 Task: Create a rule from the Recommended list, Task Added to this Project -> add SubTasks in the project TranceTech with SubTasks Gather and Analyse Requirements , Design and Implement Solution , System Test and UAT , Release to Production / Go Live.
Action: Mouse moved to (61, 515)
Screenshot: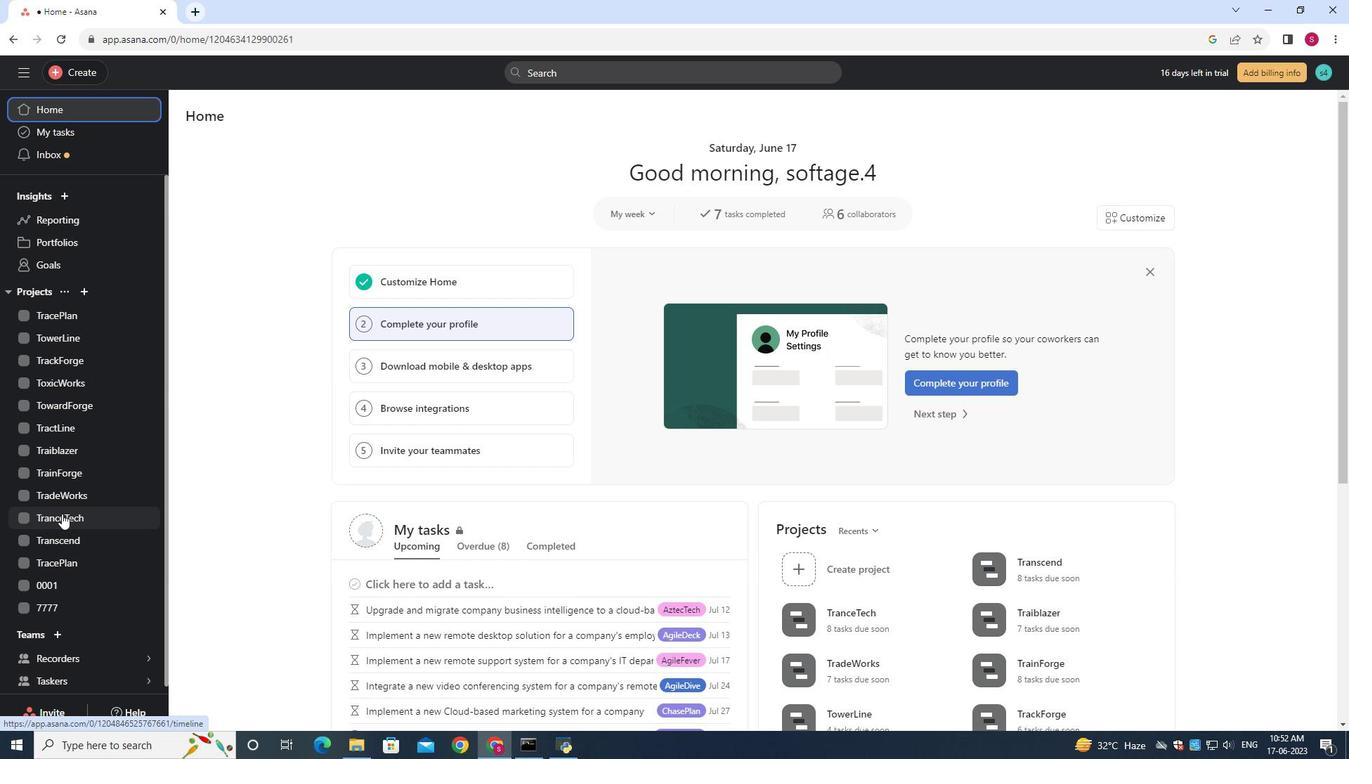 
Action: Mouse pressed left at (61, 514)
Screenshot: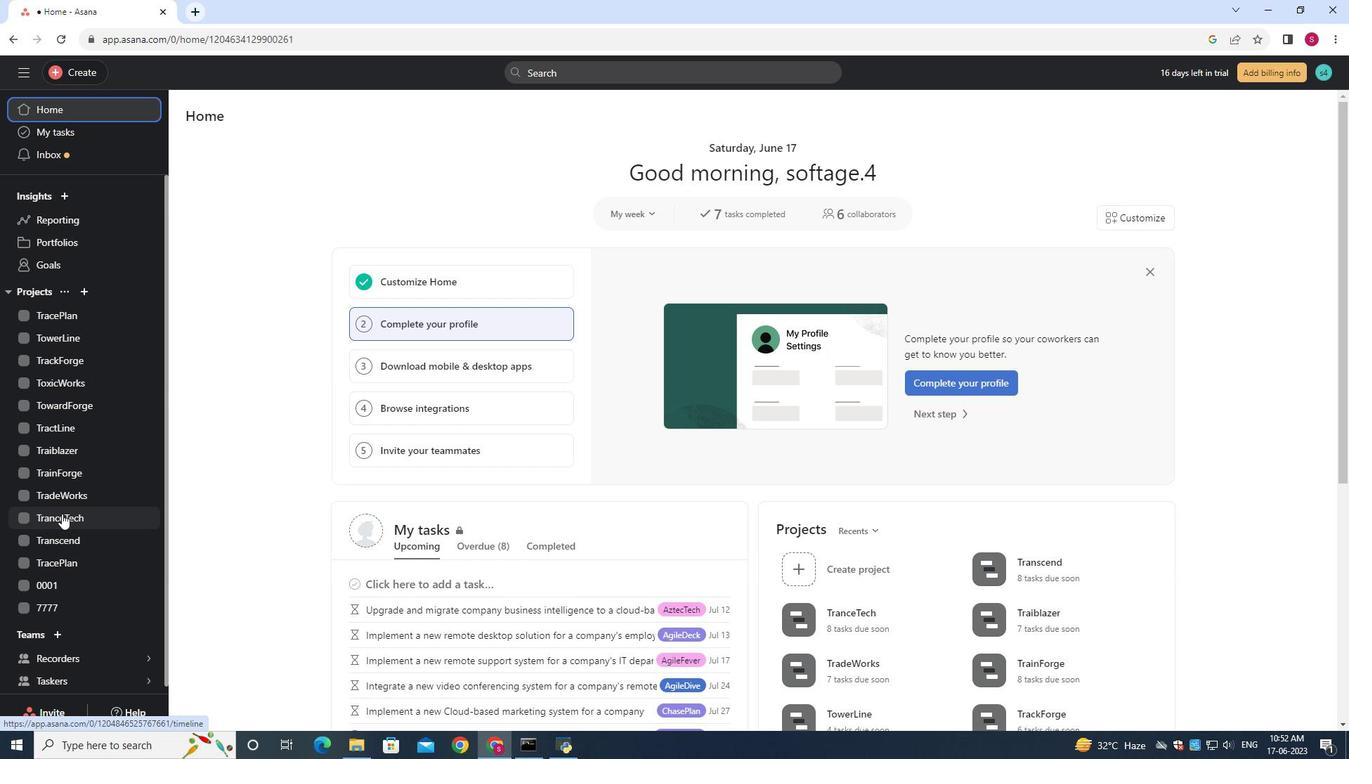
Action: Mouse moved to (1302, 125)
Screenshot: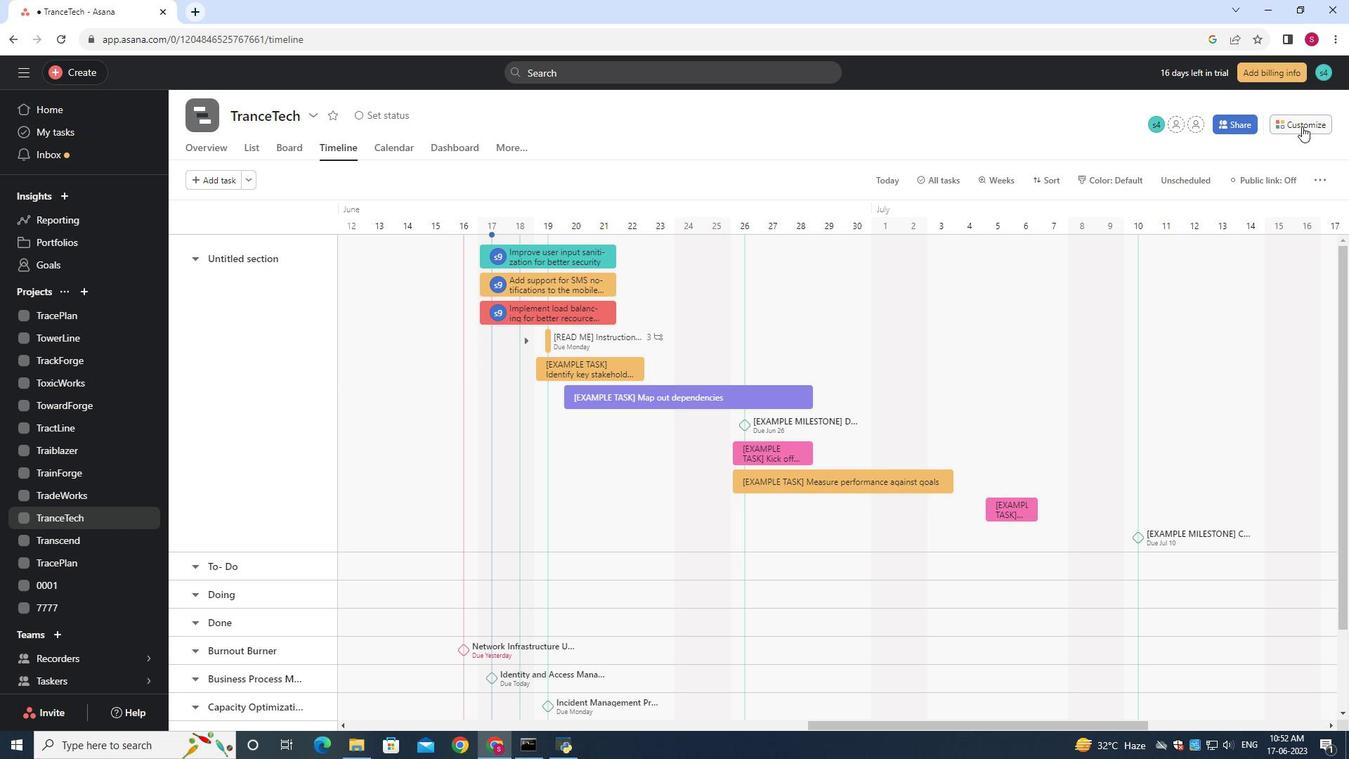 
Action: Mouse pressed left at (1302, 125)
Screenshot: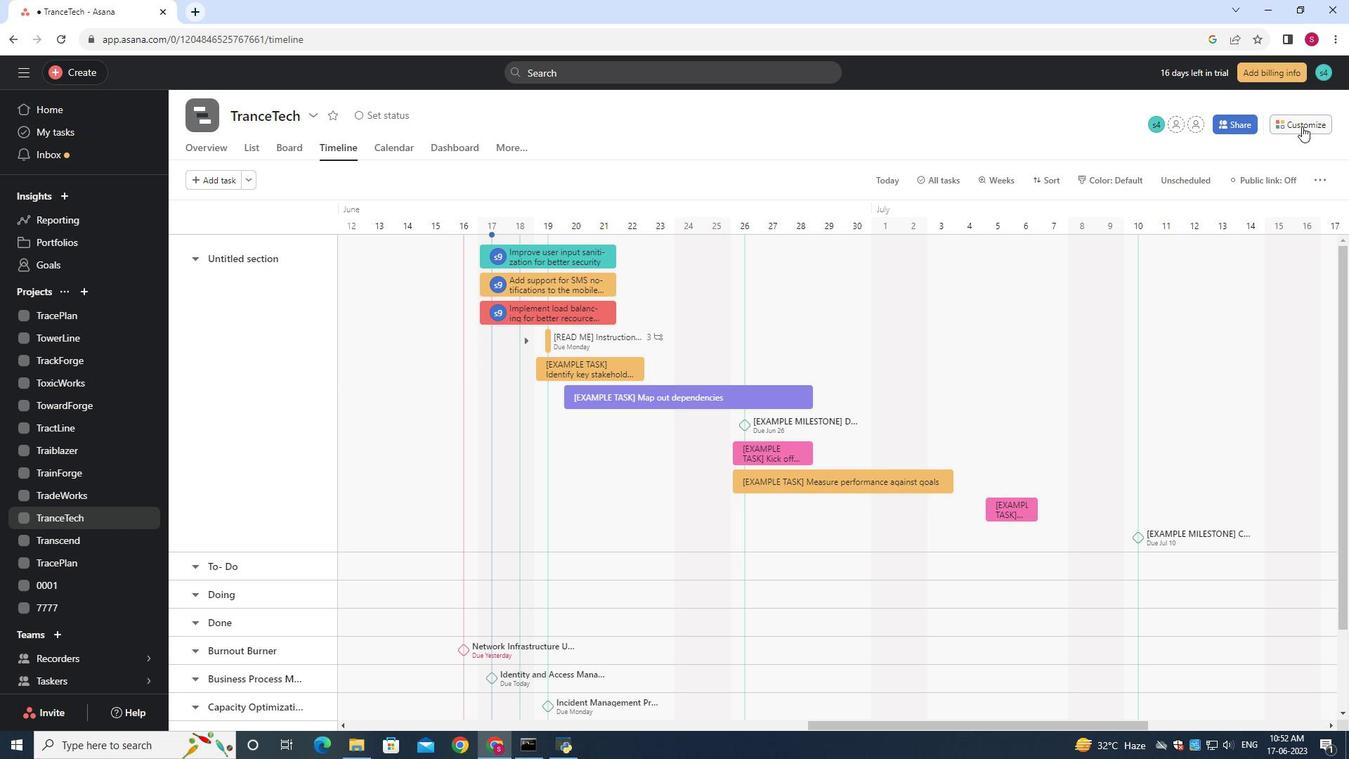 
Action: Mouse moved to (1041, 341)
Screenshot: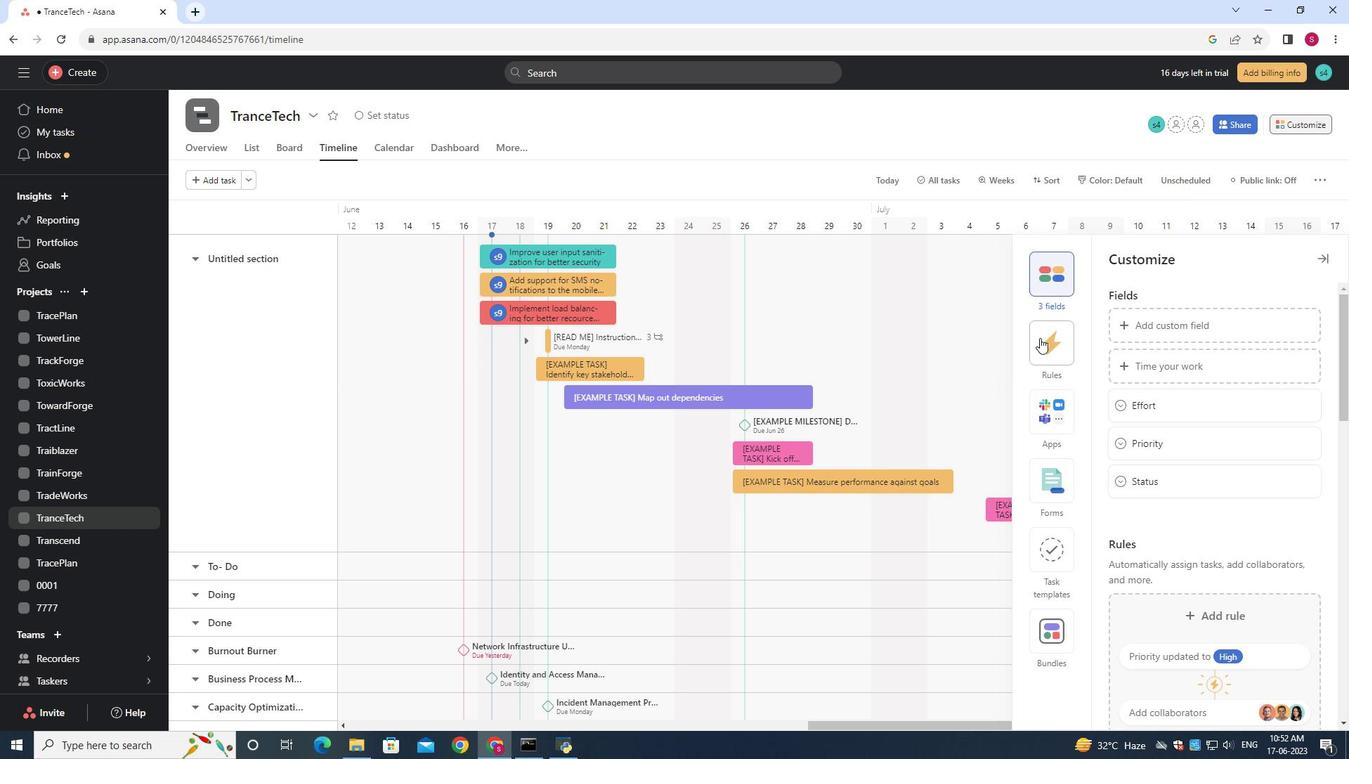
Action: Mouse pressed left at (1041, 341)
Screenshot: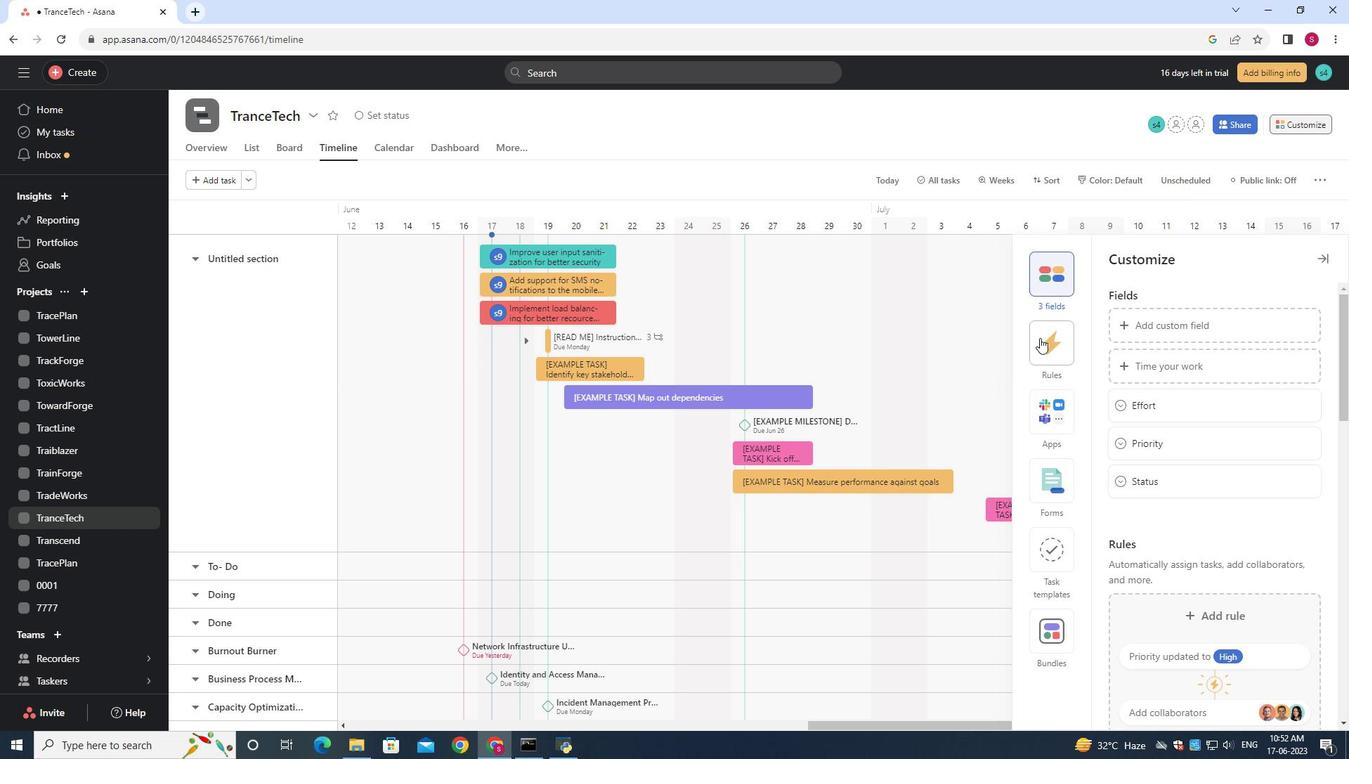 
Action: Mouse moved to (1199, 356)
Screenshot: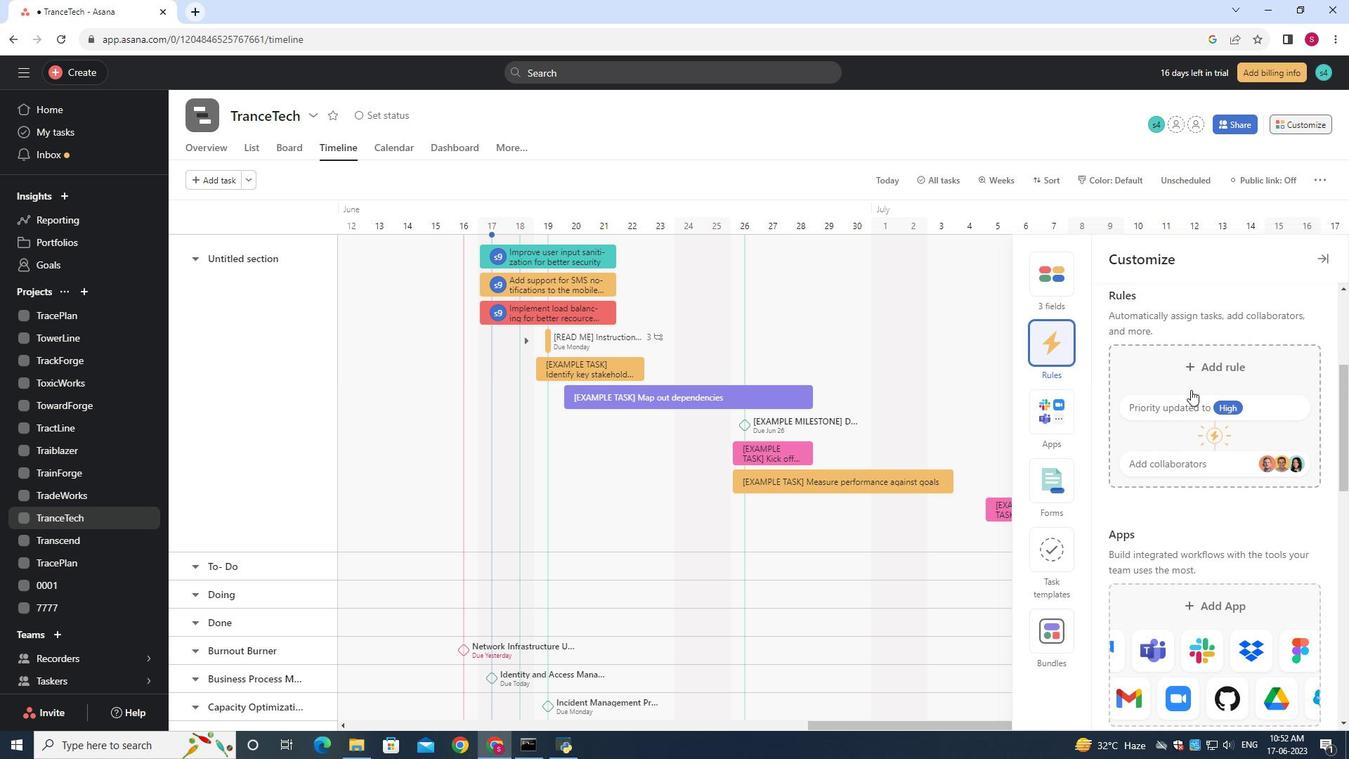 
Action: Mouse pressed left at (1199, 356)
Screenshot: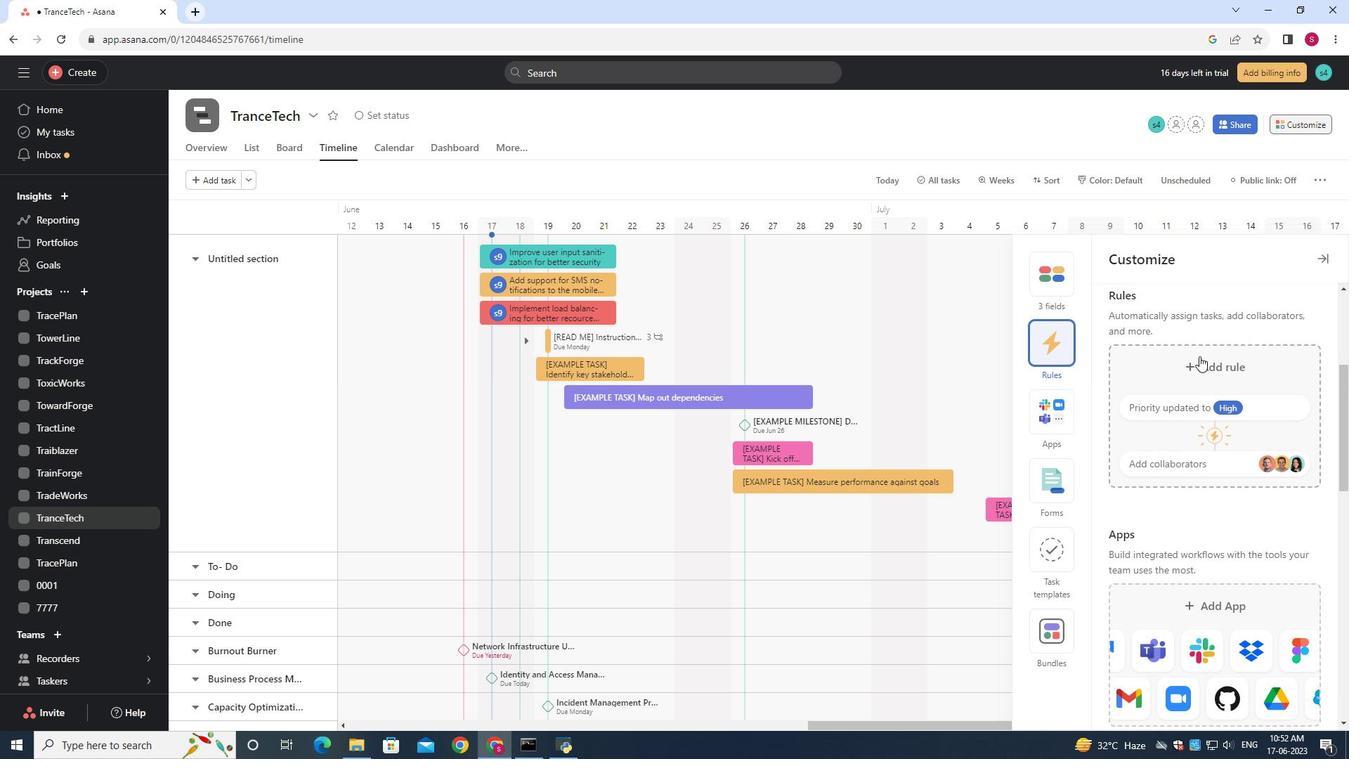 
Action: Mouse moved to (908, 228)
Screenshot: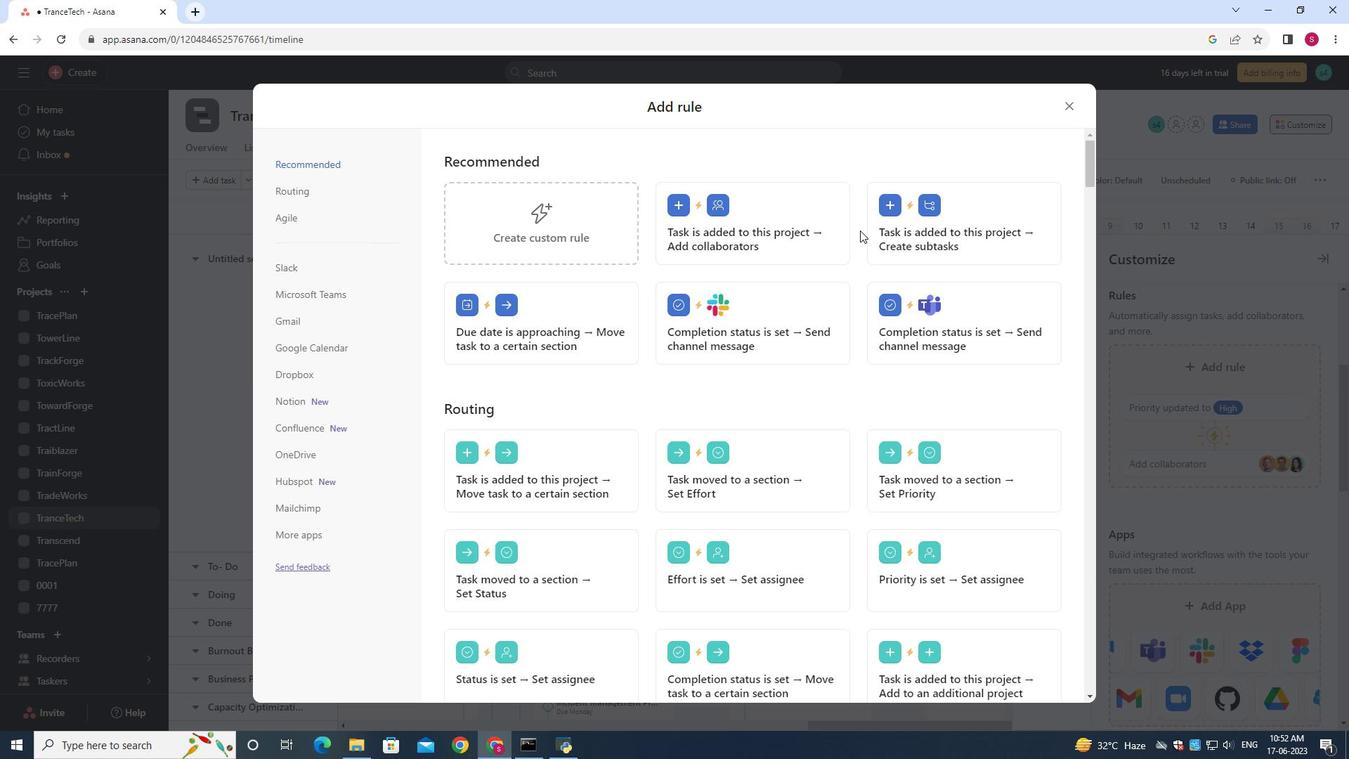 
Action: Mouse pressed left at (908, 228)
Screenshot: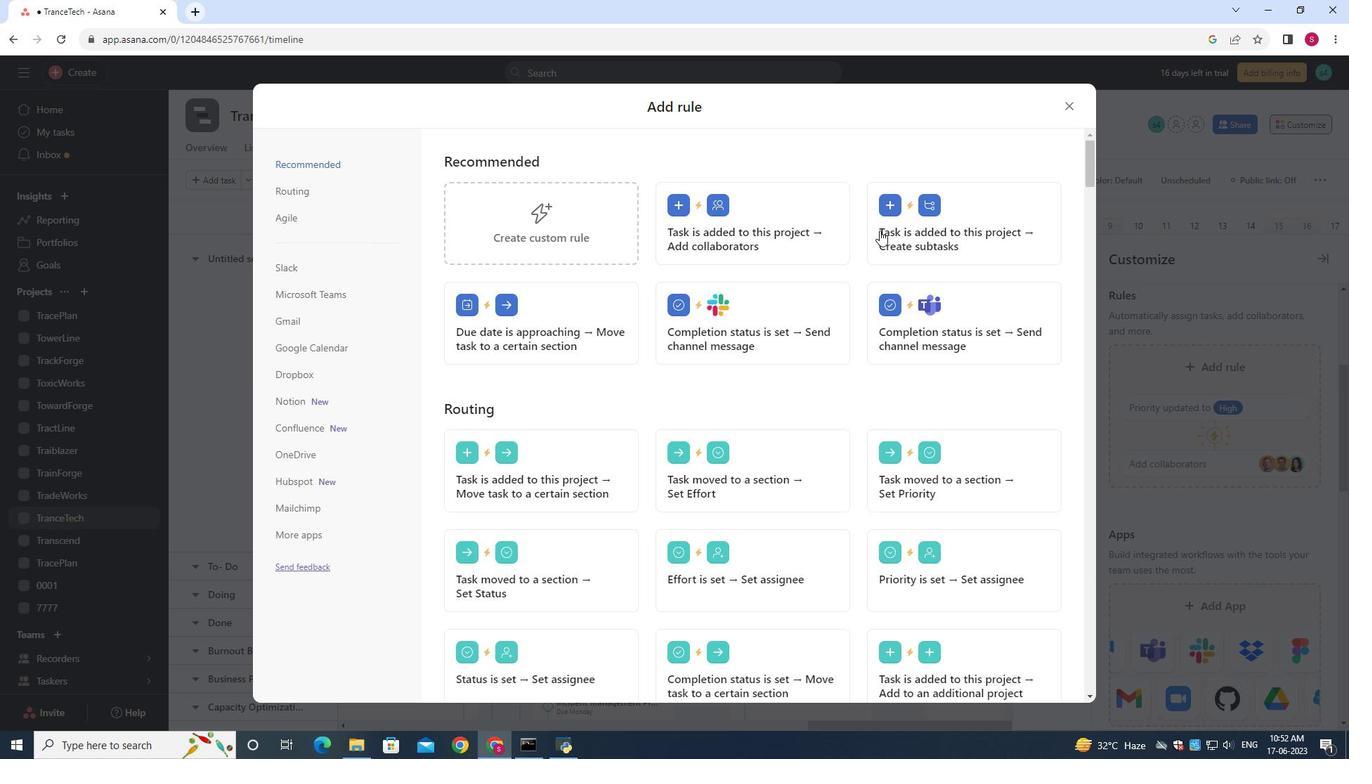 
Action: Mouse moved to (869, 235)
Screenshot: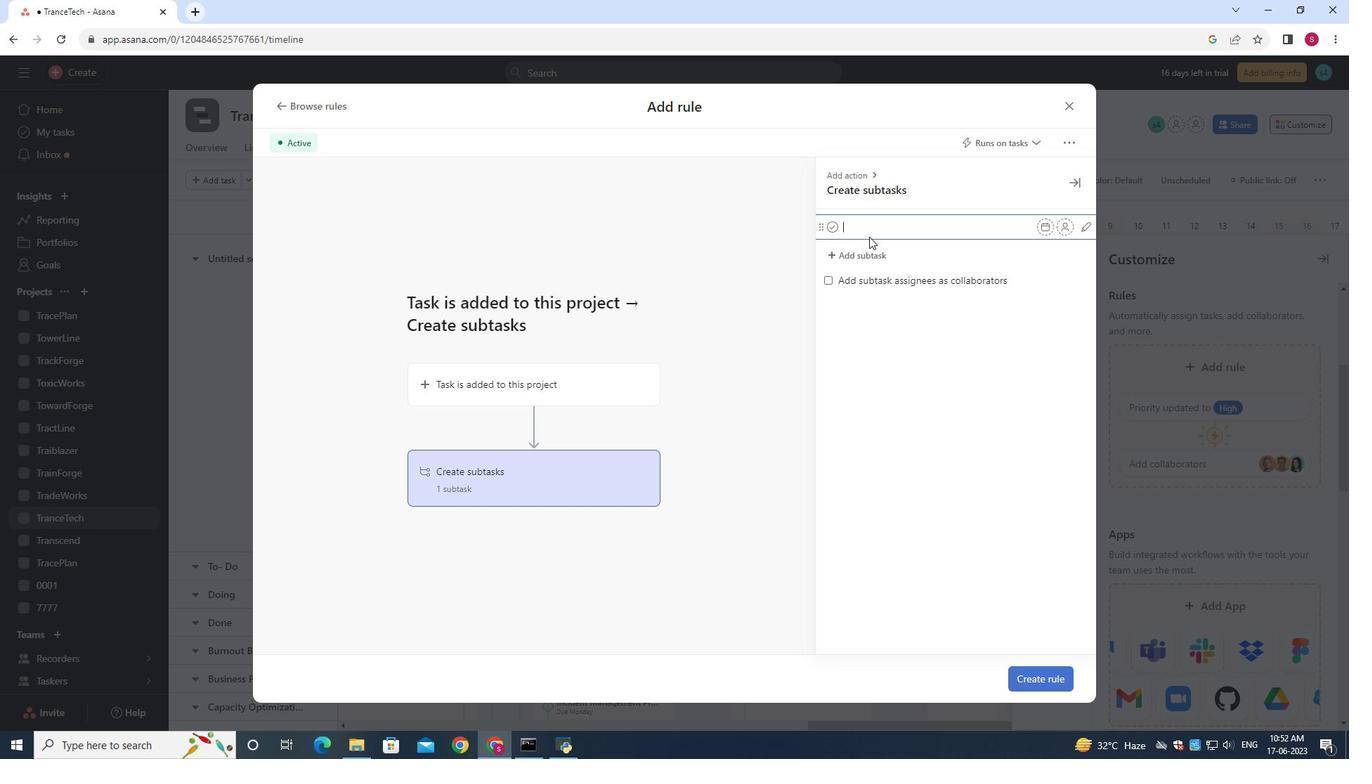 
Action: Key pressed <Key.shift><Key.shift><Key.shift><Key.shift><Key.shift><Key.shift><Key.shift><Key.shift><Key.shift><Key.shift><Key.shift><Key.shift><Key.shift><Key.shift><Key.shift><Key.shift><Key.shift><Key.shift><Key.shift><Key.shift><Key.shift><Key.shift><Key.shift><Key.shift><Key.shift><Key.shift><Key.shift><Key.shift><Key.shift><Key.shift><Key.shift><Key.shift><Key.shift><Key.shift><Key.shift><Key.shift>Gather<Key.space>and<Key.space><Key.shift><Key.shift><Key.shift>Analyse<Key.space><Key.shift><Key.shift><Key.shift>Requirements<Key.enter><Key.shift><Key.shift><Key.shift><Key.shift><Key.shift><Key.shift><Key.shift><Key.shift><Key.shift><Key.shift><Key.shift><Key.shift><Key.shift><Key.shift><Key.shift><Key.shift><Key.shift><Key.shift><Key.shift><Key.shift><Key.shift><Key.shift>Design<Key.space>and<Key.space><Key.shift>Implement<Key.space><Key.shift>Solution<Key.enter><Key.shift><Key.shift><Key.shift><Key.shift><Key.shift><Key.shift><Key.shift><Key.shift><Key.shift><Key.shift>System<Key.space><Key.shift>Test<Key.space>and<Key.space><Key.shift>UAT<Key.enter><Key.shift><Key.shift>Release<Key.space>to<Key.space><Key.shift>Production<Key.space>/<Key.space><Key.shift><Key.shift><Key.shift><Key.shift><Key.shift><Key.shift>Go<Key.space><Key.shift><Key.shift><Key.shift><Key.shift>Live
Screenshot: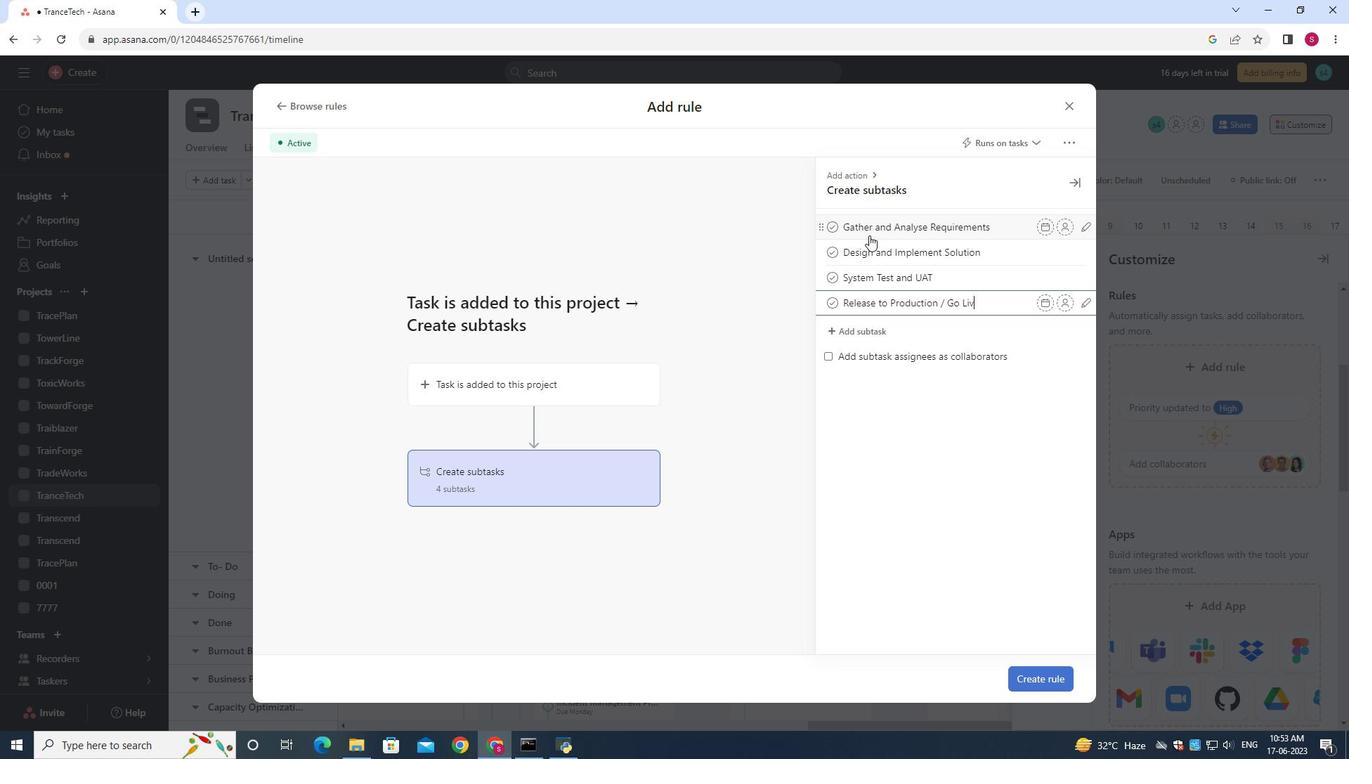 
Action: Mouse moved to (1054, 672)
Screenshot: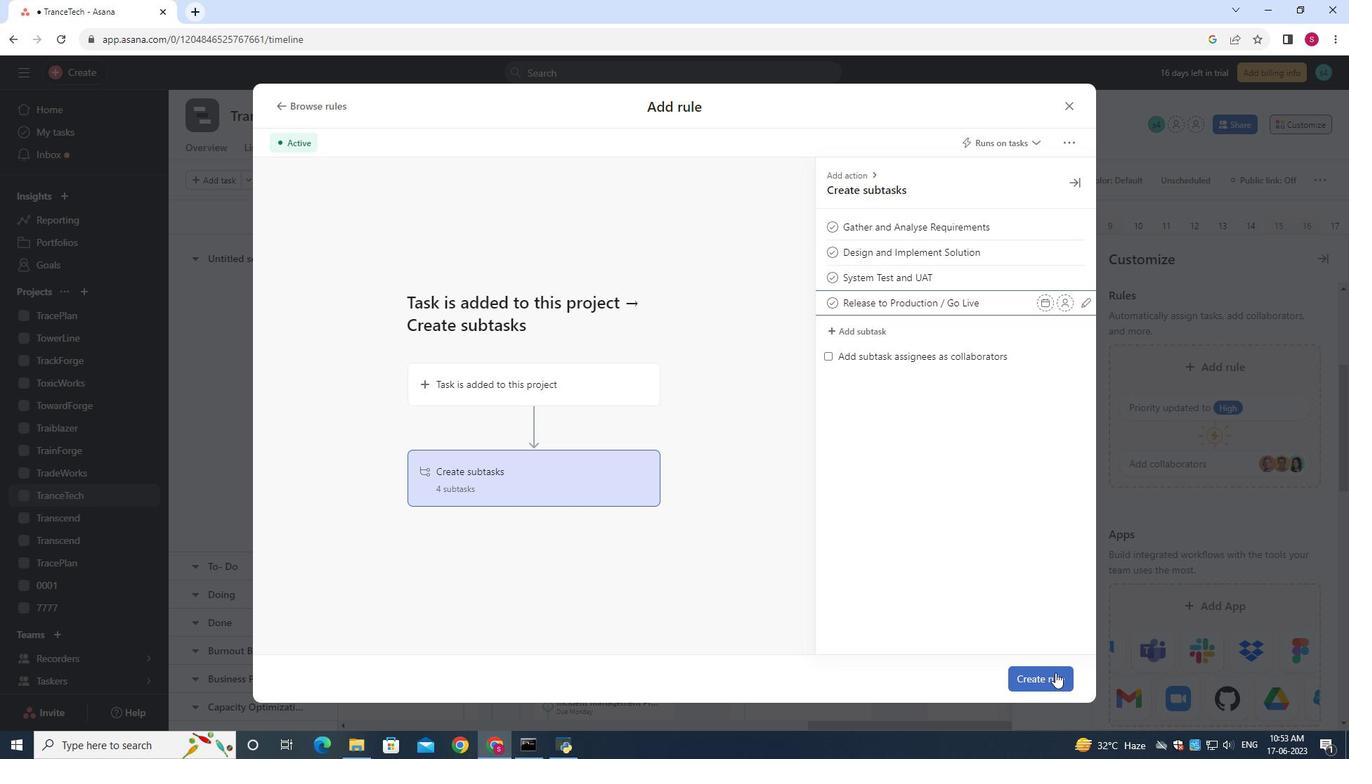 
Action: Mouse pressed left at (1054, 672)
Screenshot: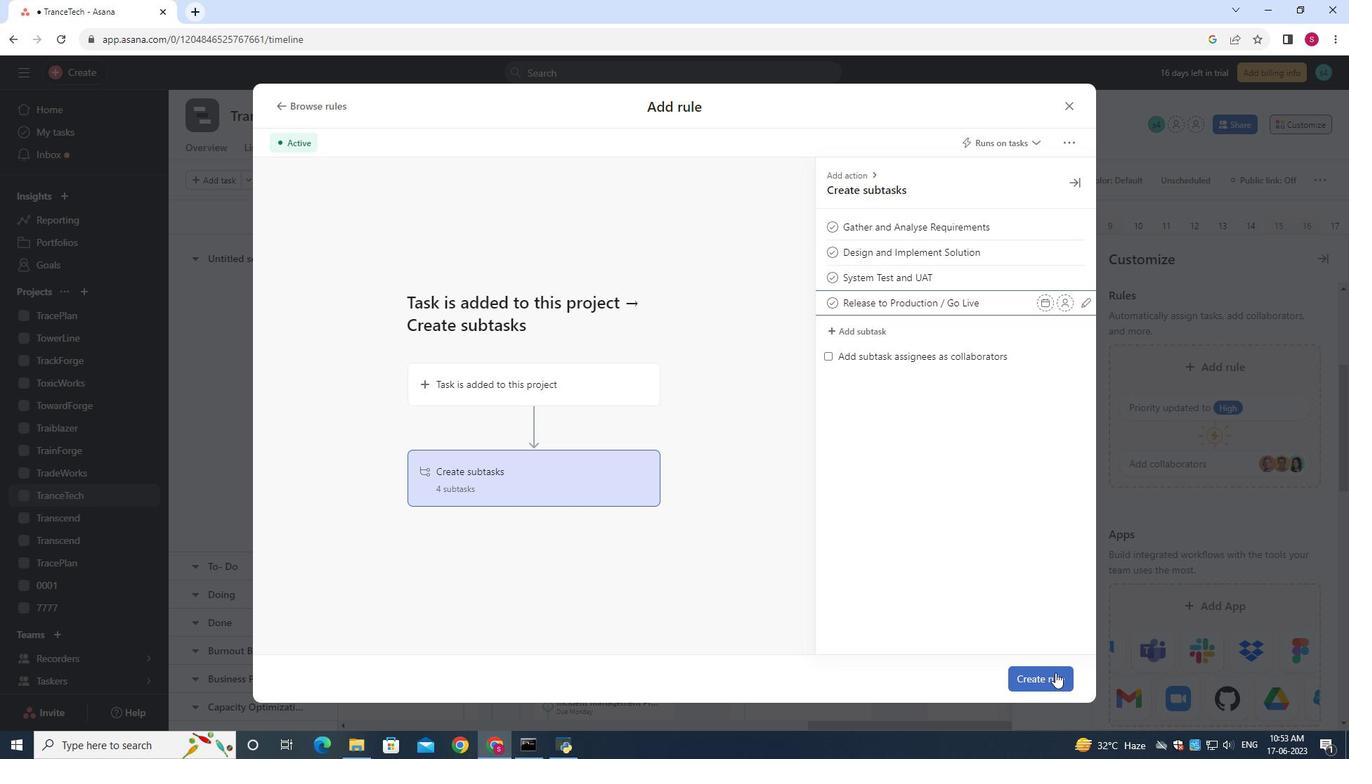 
Action: Mouse moved to (686, 449)
Screenshot: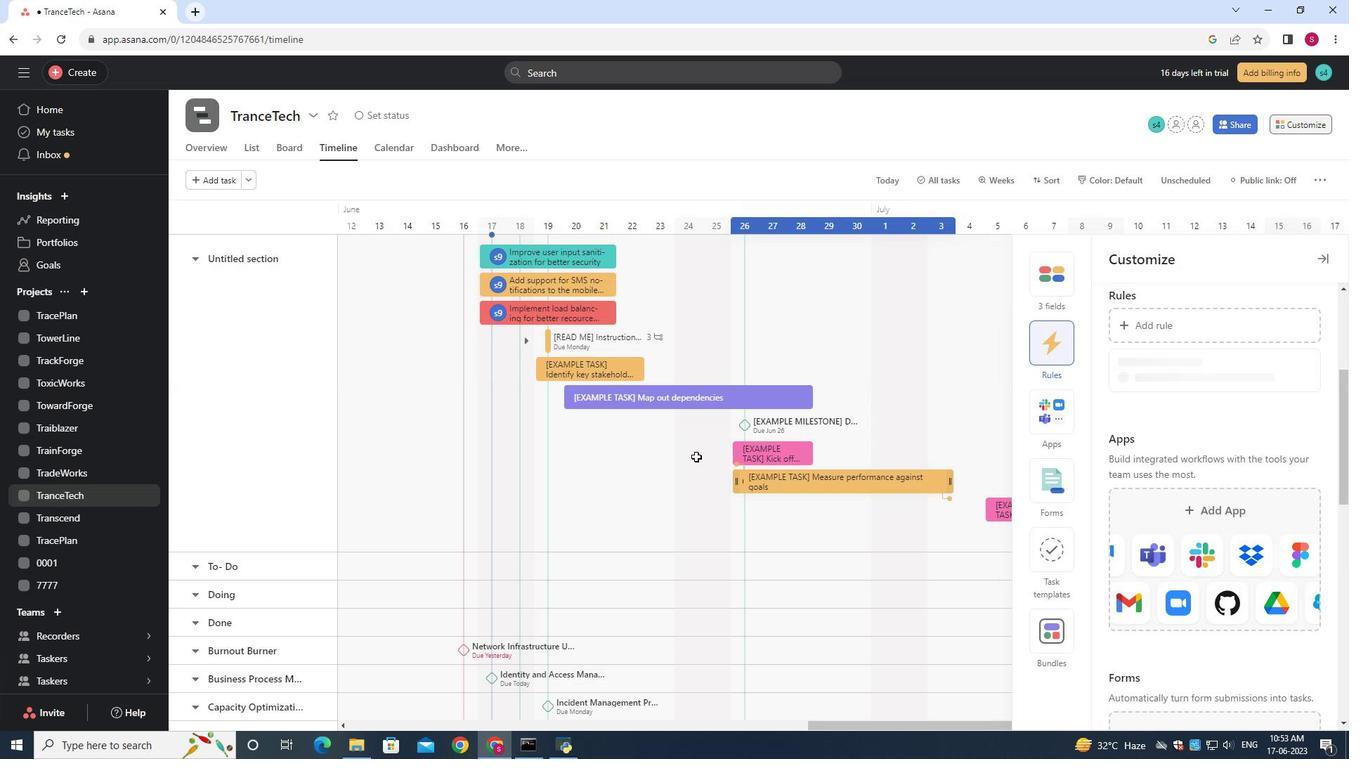 
